 Task: Add filter "In the last 7 days" in request date.
Action: Mouse moved to (680, 220)
Screenshot: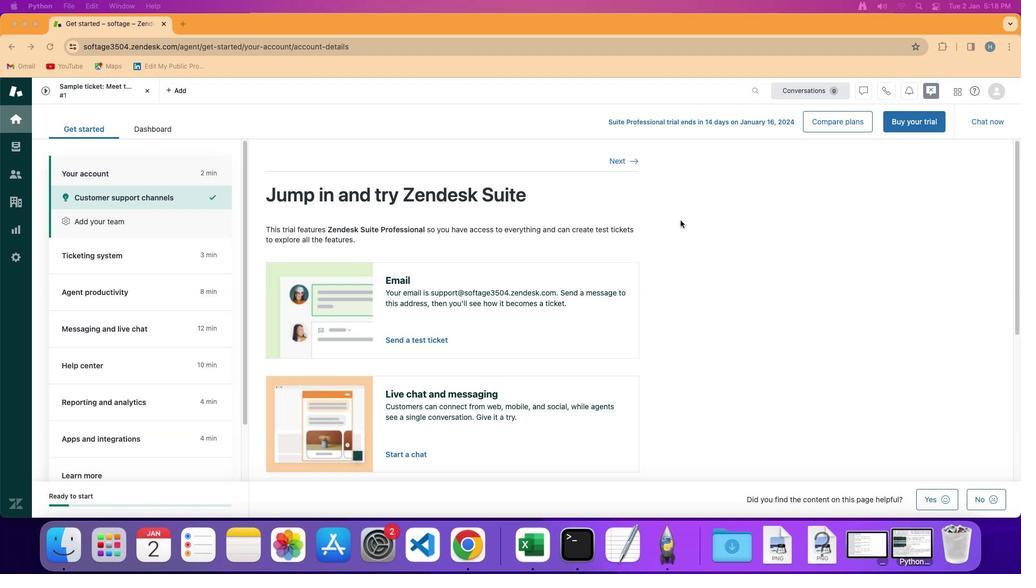 
Action: Mouse pressed left at (680, 220)
Screenshot: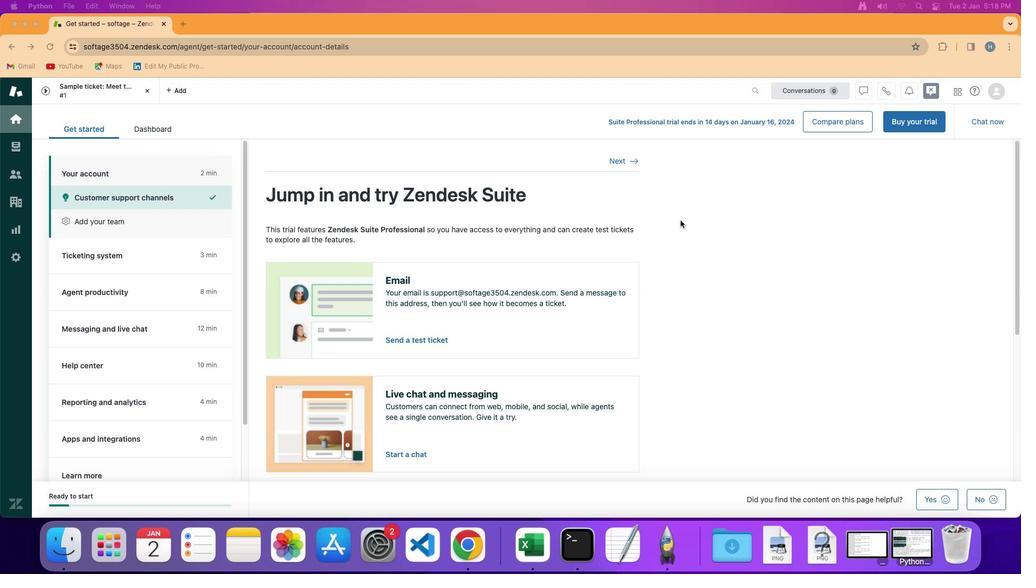 
Action: Mouse moved to (19, 146)
Screenshot: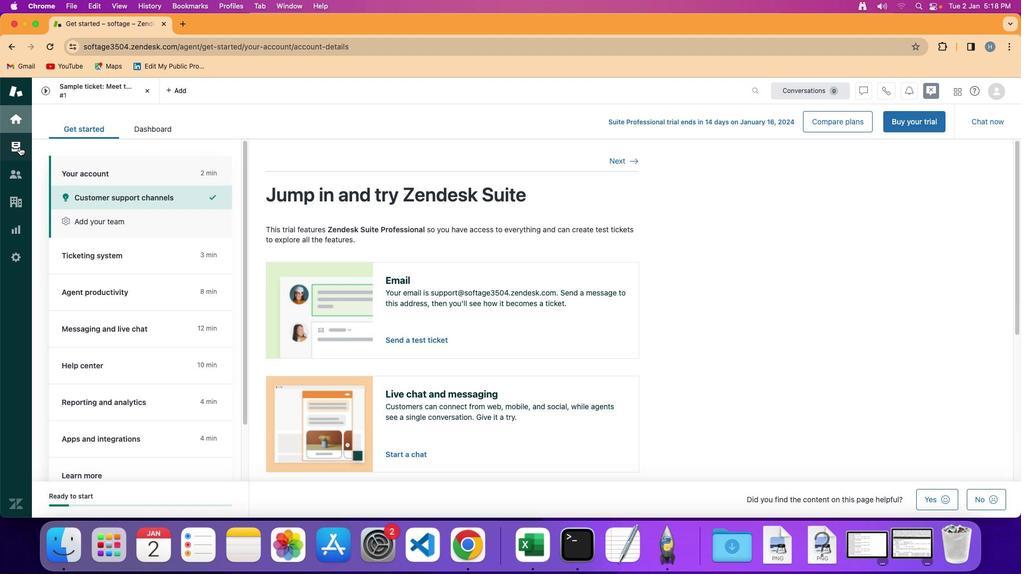 
Action: Mouse pressed left at (19, 146)
Screenshot: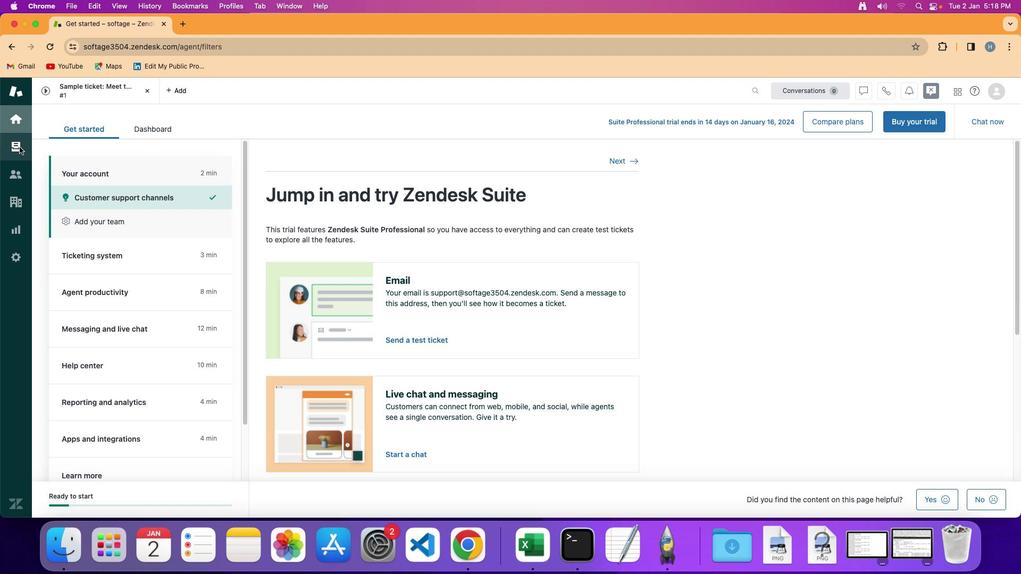 
Action: Mouse moved to (84, 204)
Screenshot: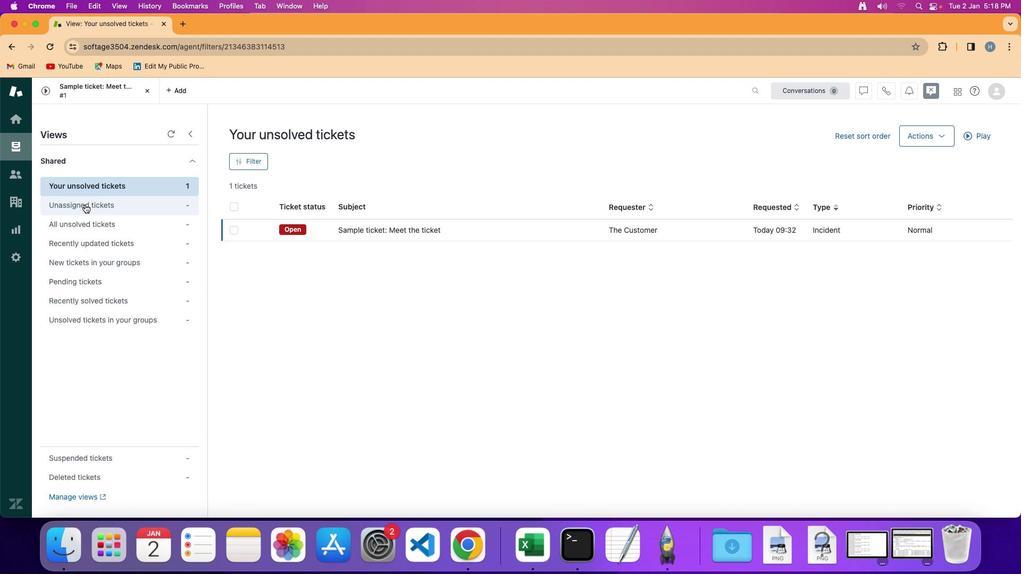 
Action: Mouse pressed left at (84, 204)
Screenshot: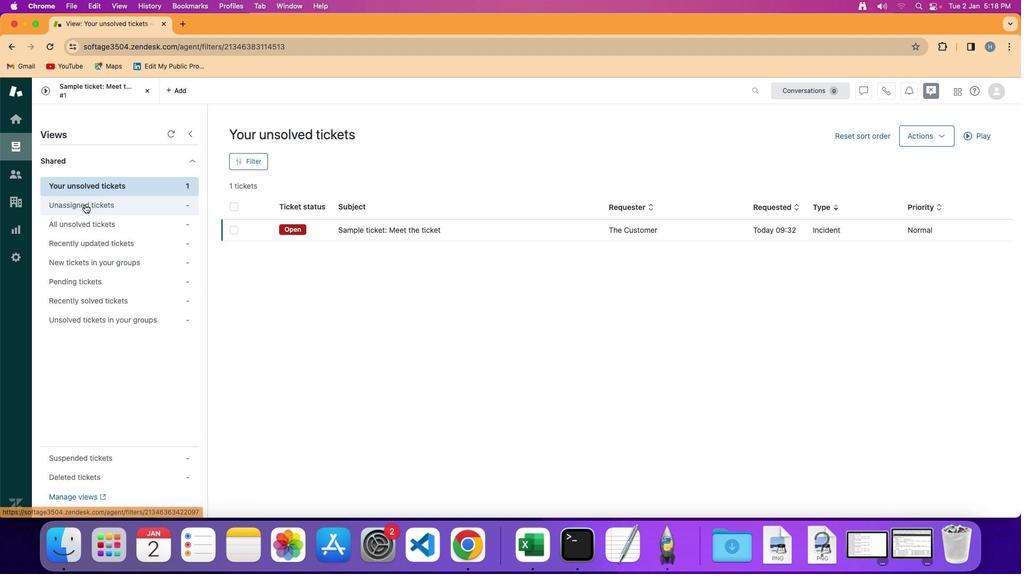 
Action: Mouse moved to (245, 159)
Screenshot: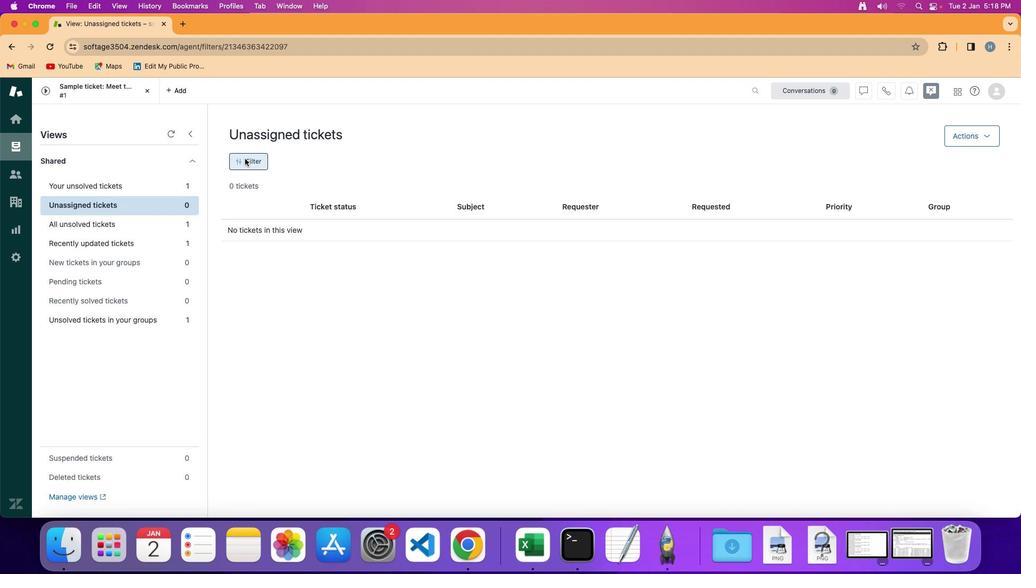 
Action: Mouse pressed left at (245, 159)
Screenshot: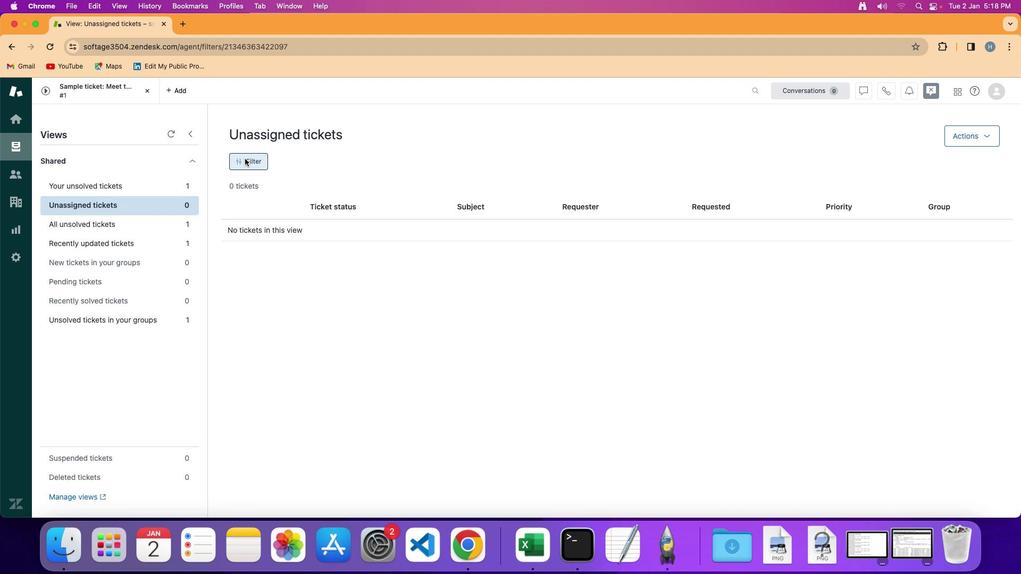 
Action: Mouse moved to (910, 299)
Screenshot: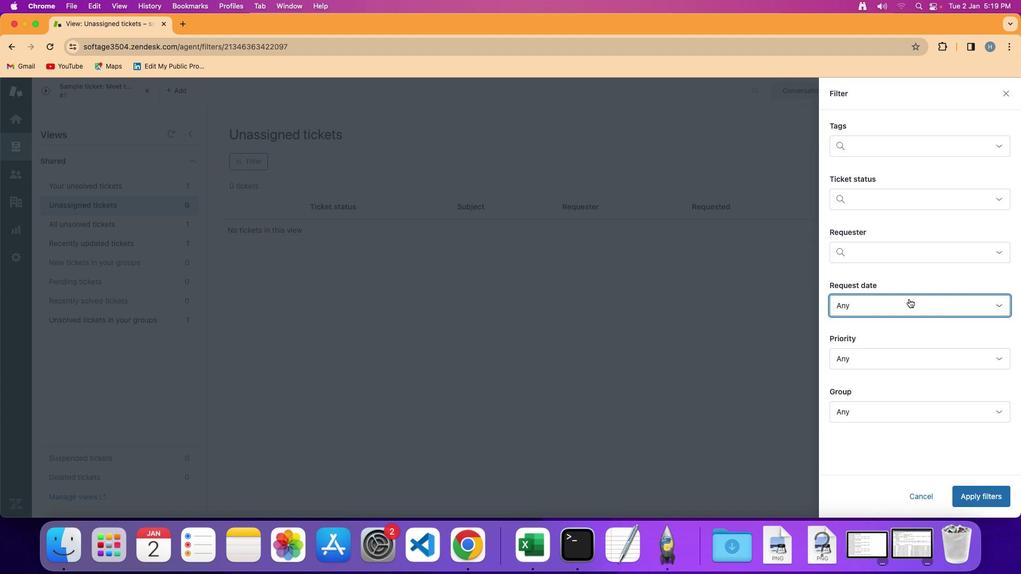 
Action: Mouse pressed left at (910, 299)
Screenshot: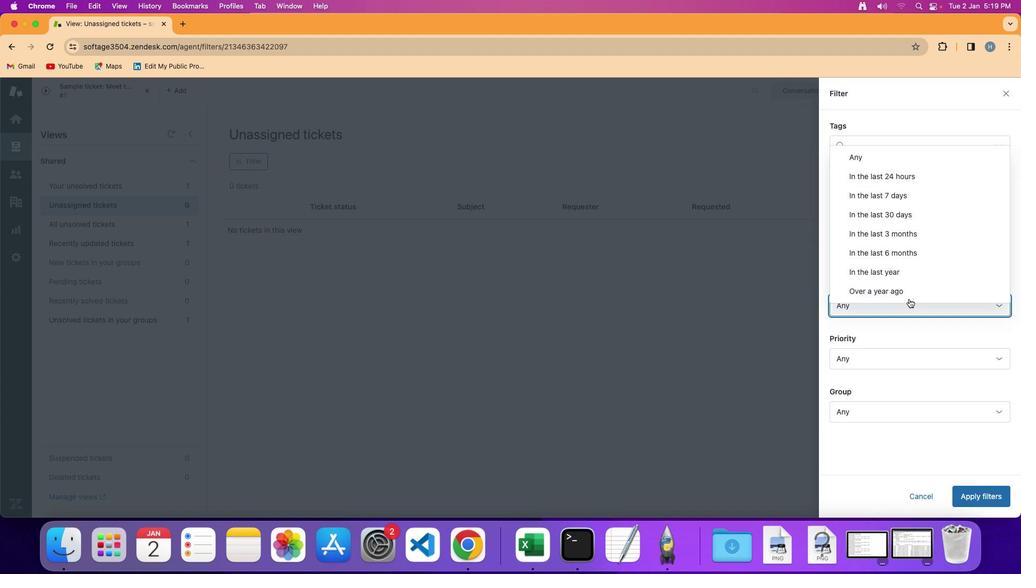 
Action: Mouse moved to (930, 188)
Screenshot: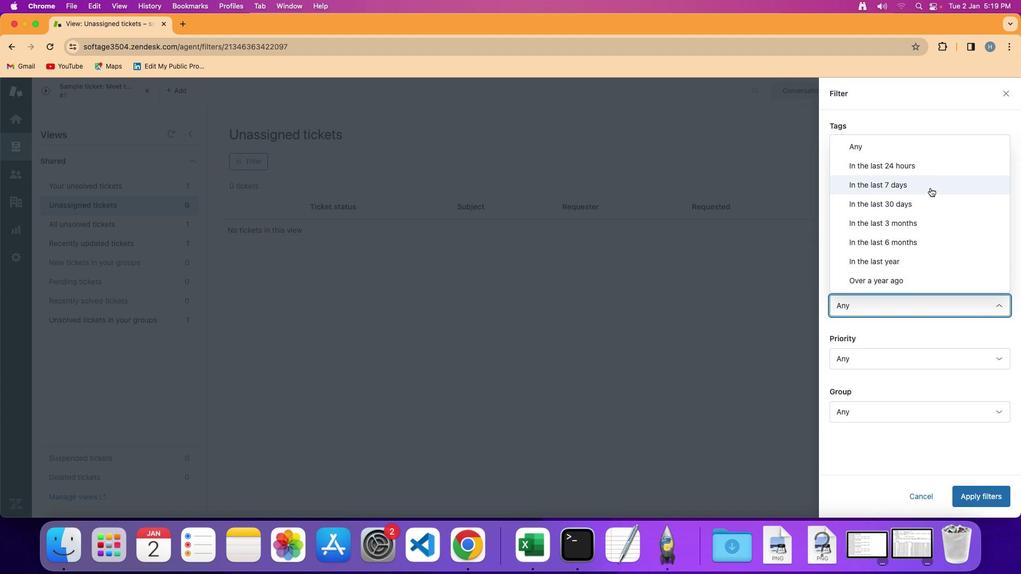 
Action: Mouse pressed left at (930, 188)
Screenshot: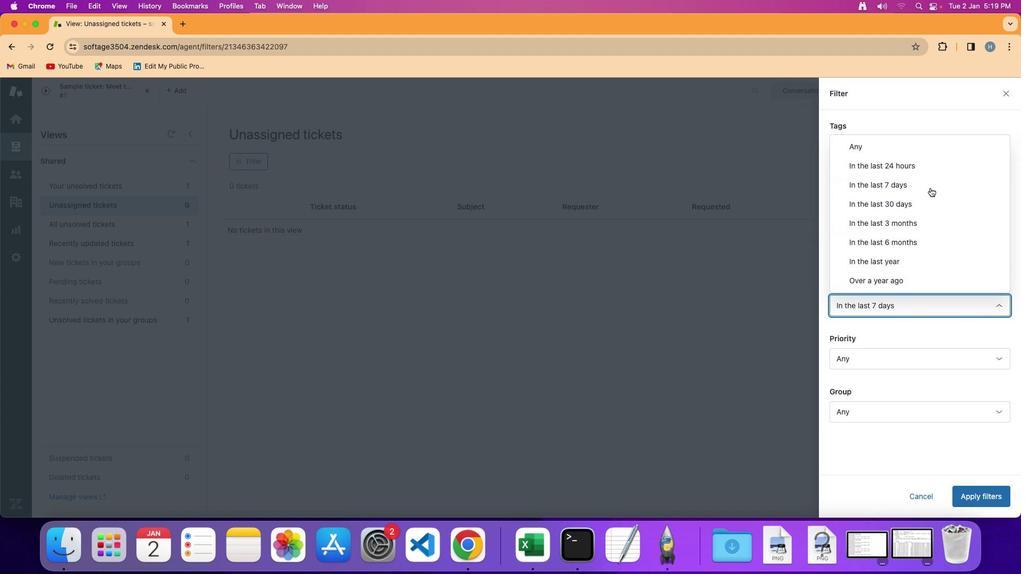 
Action: Mouse moved to (973, 491)
Screenshot: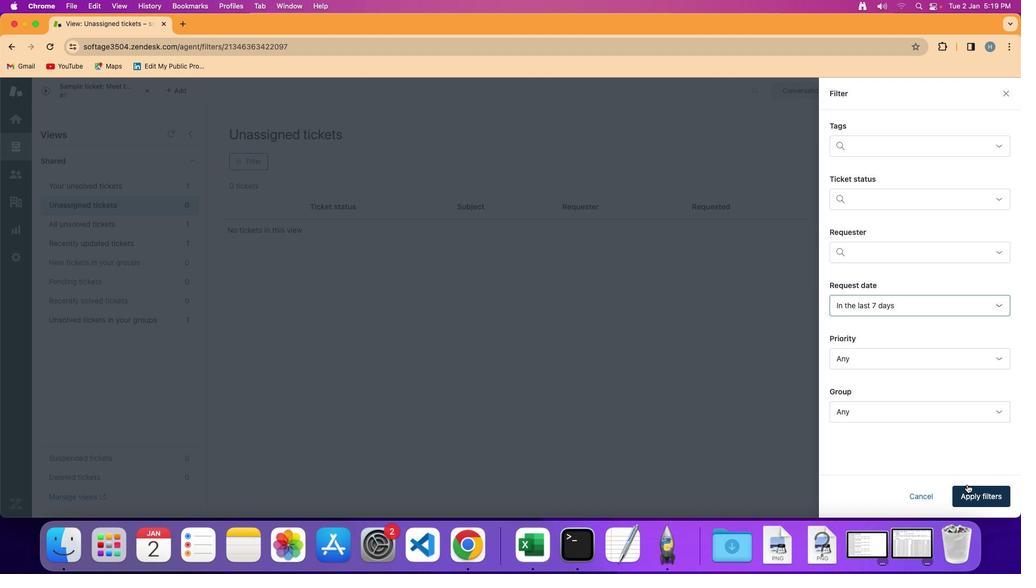 
Action: Mouse pressed left at (973, 491)
Screenshot: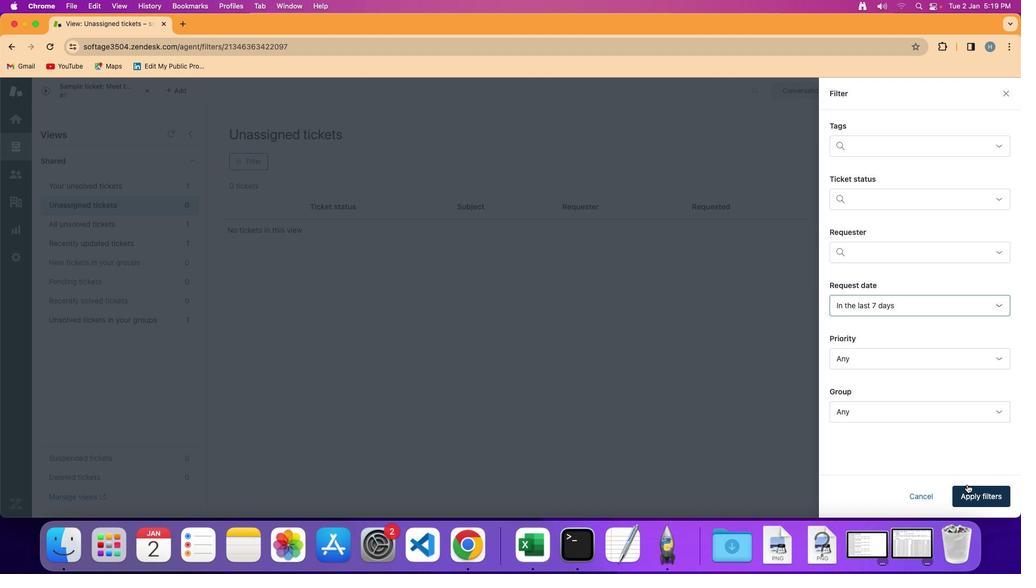 
Action: Mouse moved to (600, 292)
Screenshot: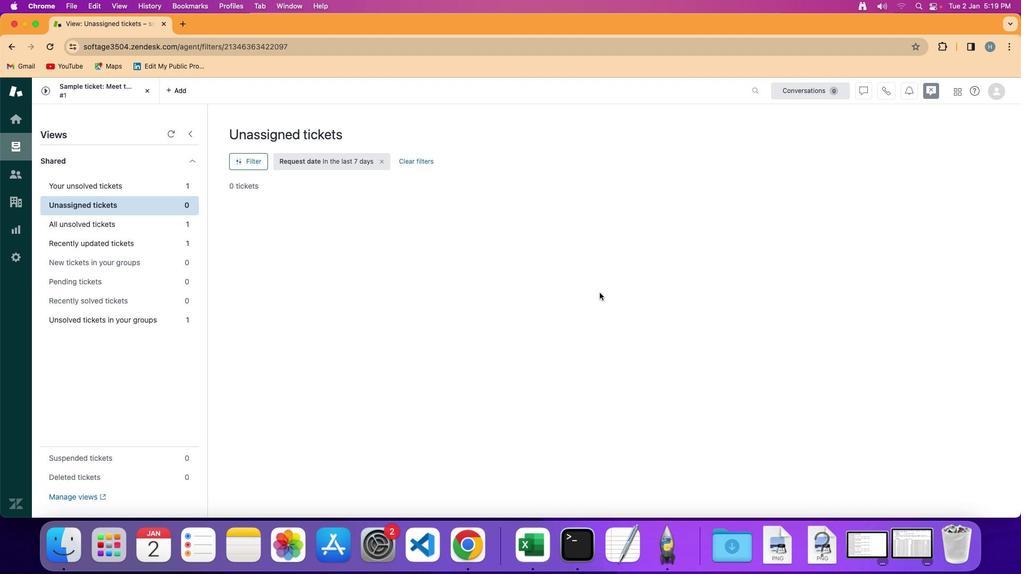 
